 Task: Change the "Stereo audio output mode" to Stereo.
Action: Mouse moved to (118, 14)
Screenshot: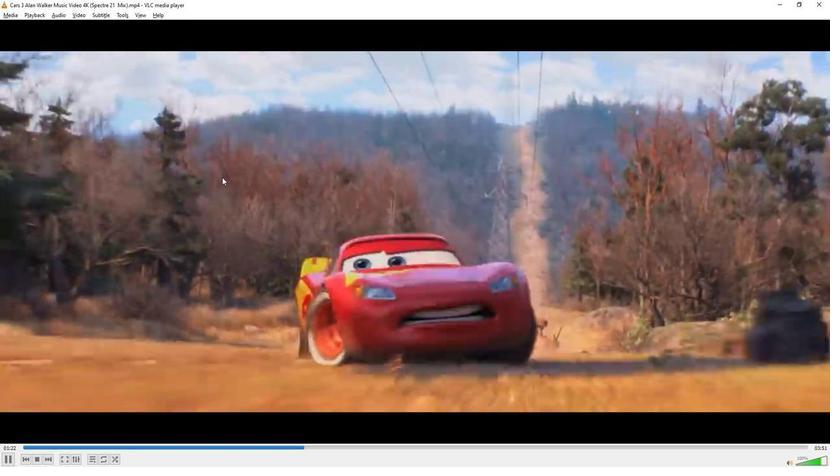 
Action: Mouse pressed left at (118, 14)
Screenshot: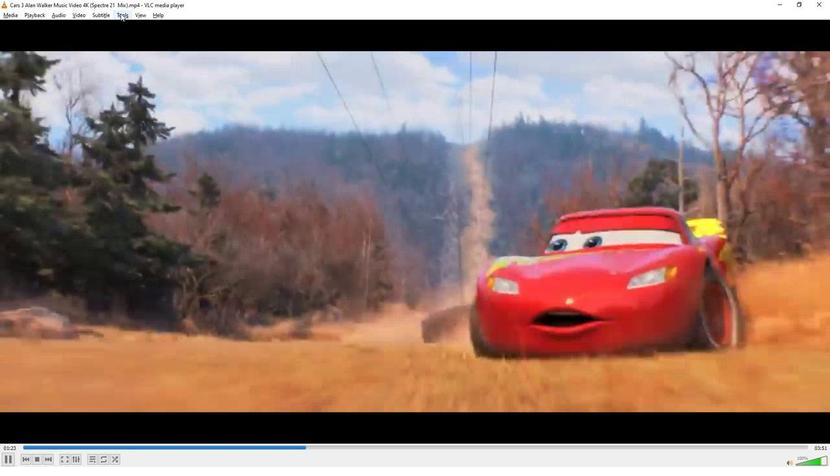 
Action: Mouse moved to (129, 116)
Screenshot: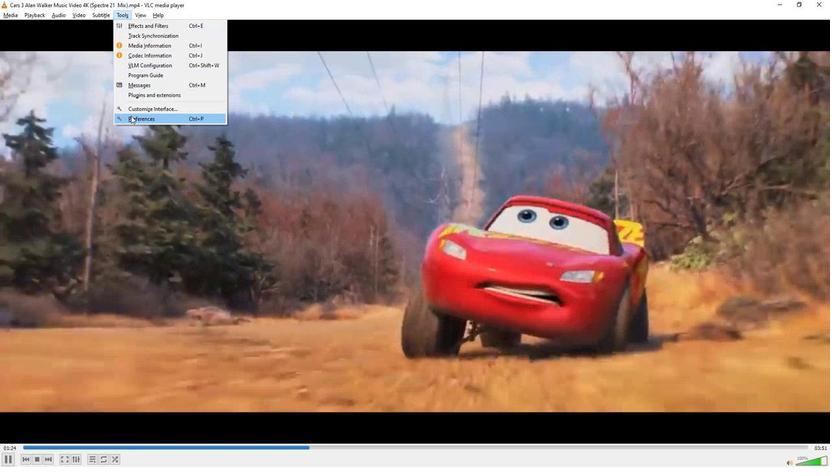 
Action: Mouse pressed left at (129, 116)
Screenshot: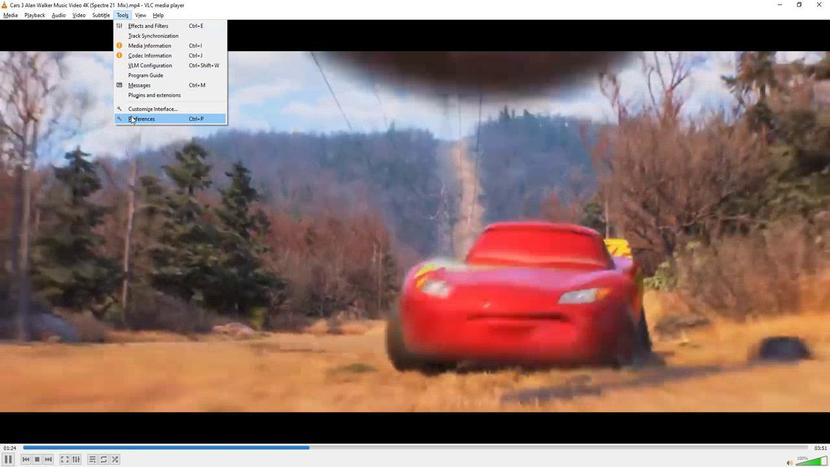 
Action: Mouse moved to (243, 352)
Screenshot: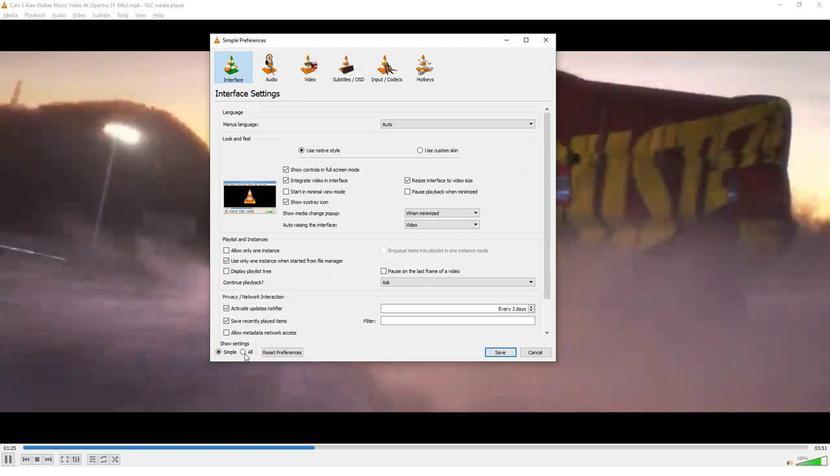 
Action: Mouse pressed left at (243, 352)
Screenshot: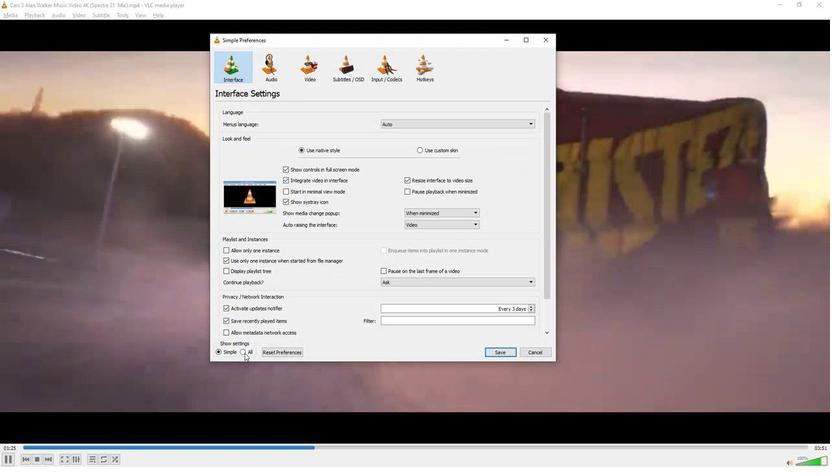 
Action: Mouse moved to (250, 129)
Screenshot: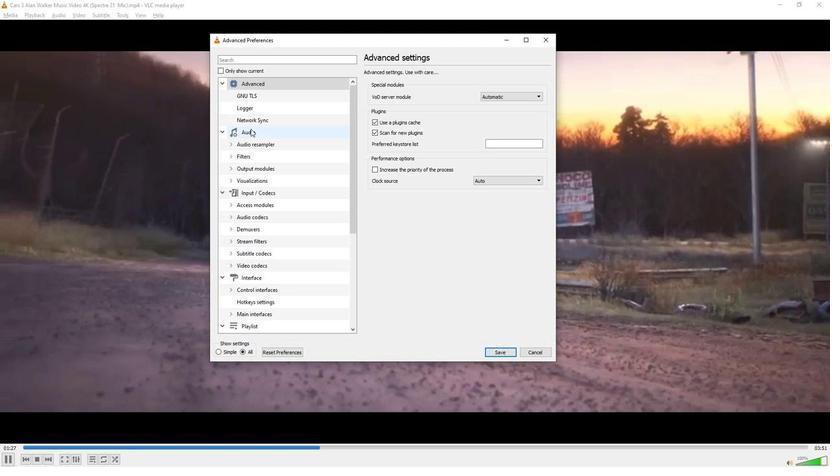 
Action: Mouse pressed left at (250, 129)
Screenshot: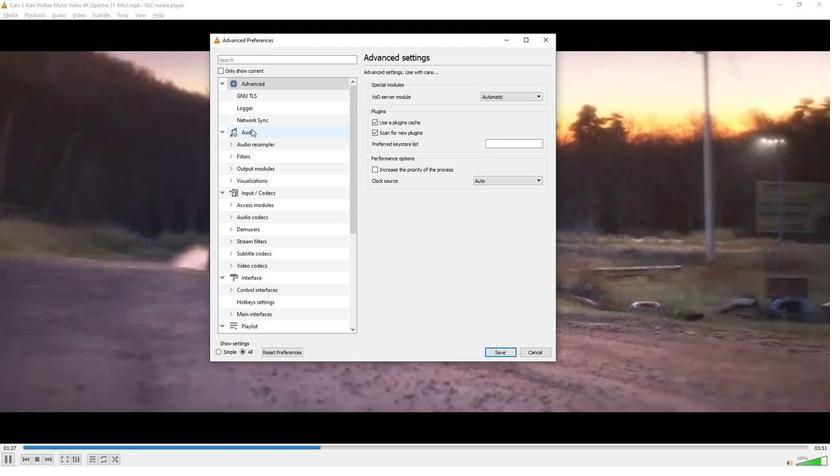 
Action: Mouse moved to (521, 154)
Screenshot: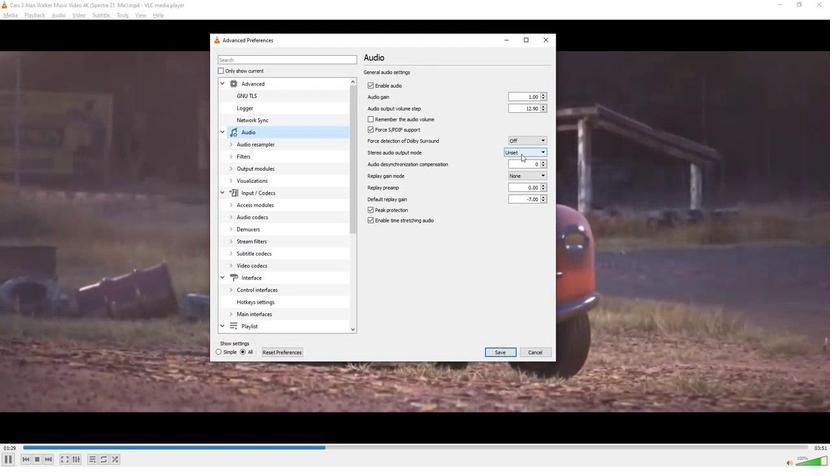 
Action: Mouse pressed left at (521, 154)
Screenshot: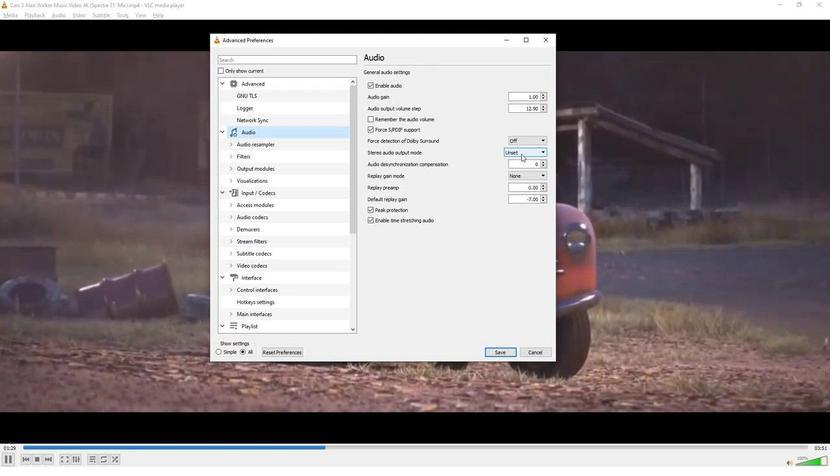 
Action: Mouse moved to (518, 164)
Screenshot: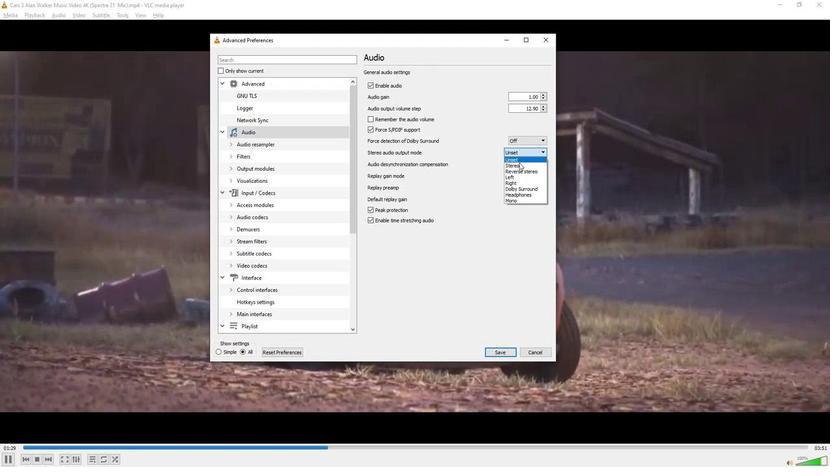 
Action: Mouse pressed left at (518, 164)
Screenshot: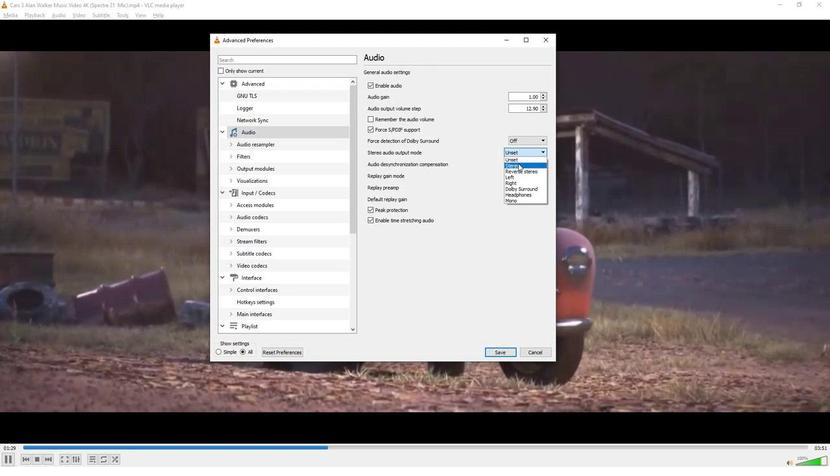 
Action: Mouse moved to (434, 318)
Screenshot: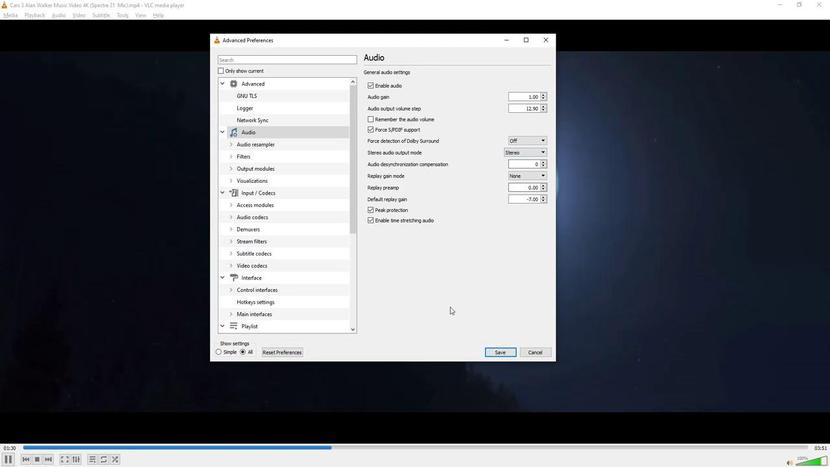 
